 Task: Create a rule from the Routing list, Task moved to a section -> Set Priority in the project AgileQuest , set the section as Done clear the priority
Action: Mouse moved to (992, 167)
Screenshot: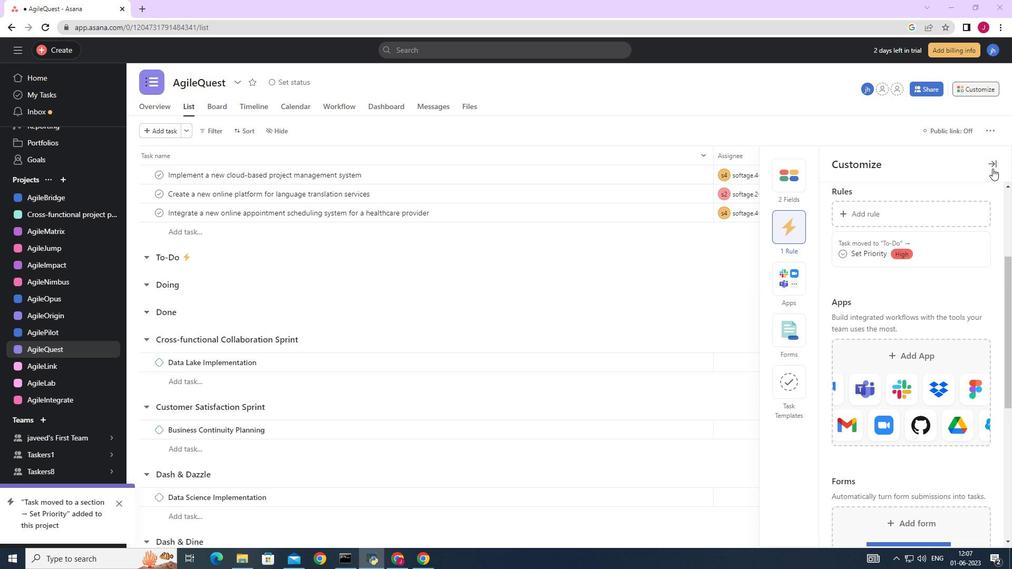 
Action: Mouse pressed left at (992, 167)
Screenshot: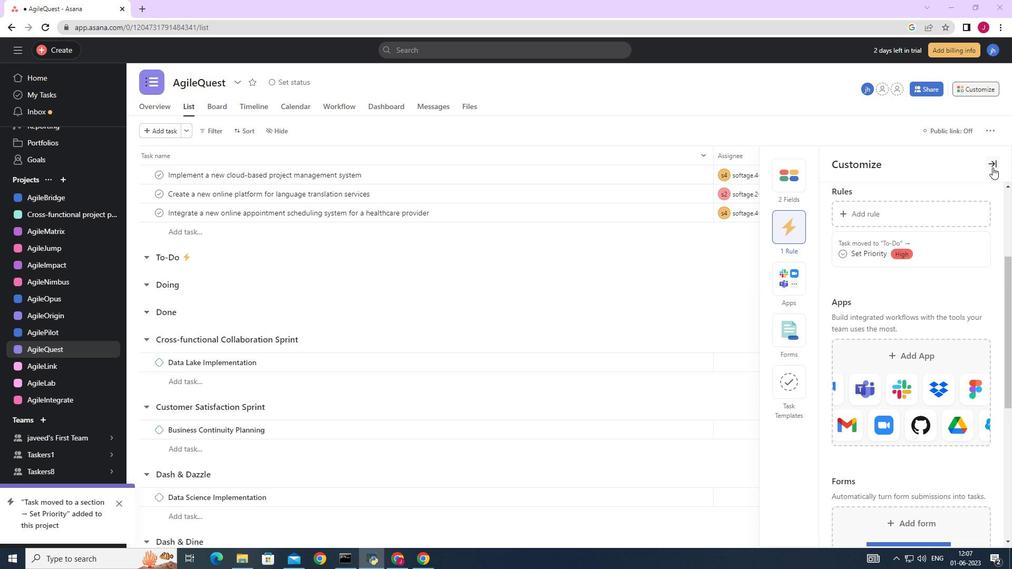 
Action: Mouse moved to (981, 88)
Screenshot: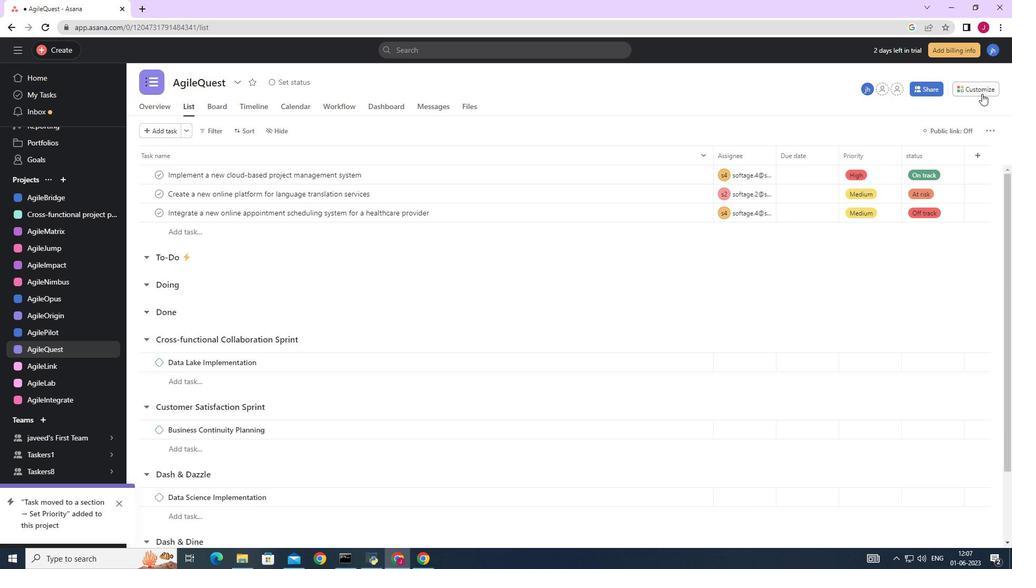 
Action: Mouse pressed left at (981, 88)
Screenshot: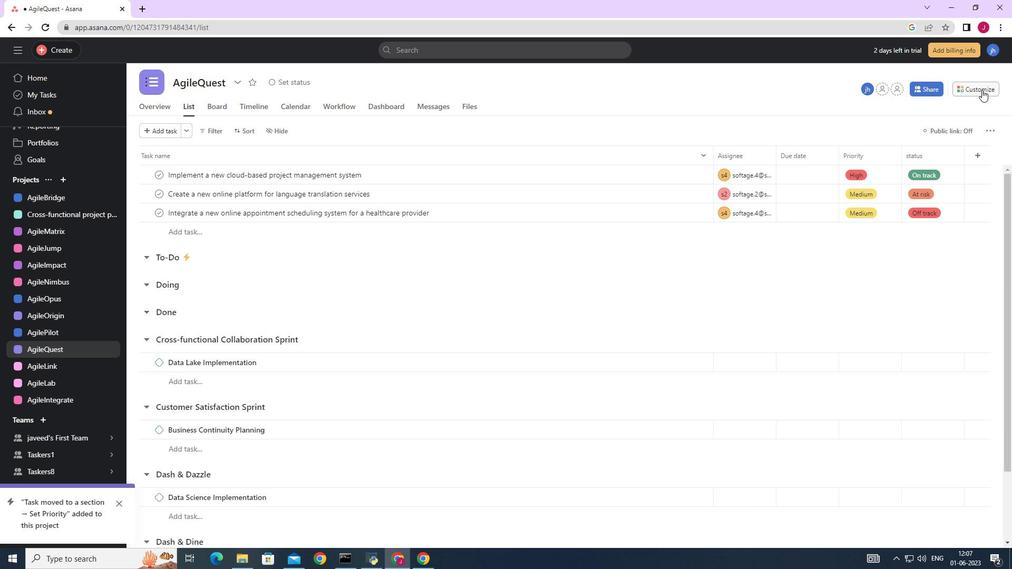 
Action: Mouse moved to (784, 234)
Screenshot: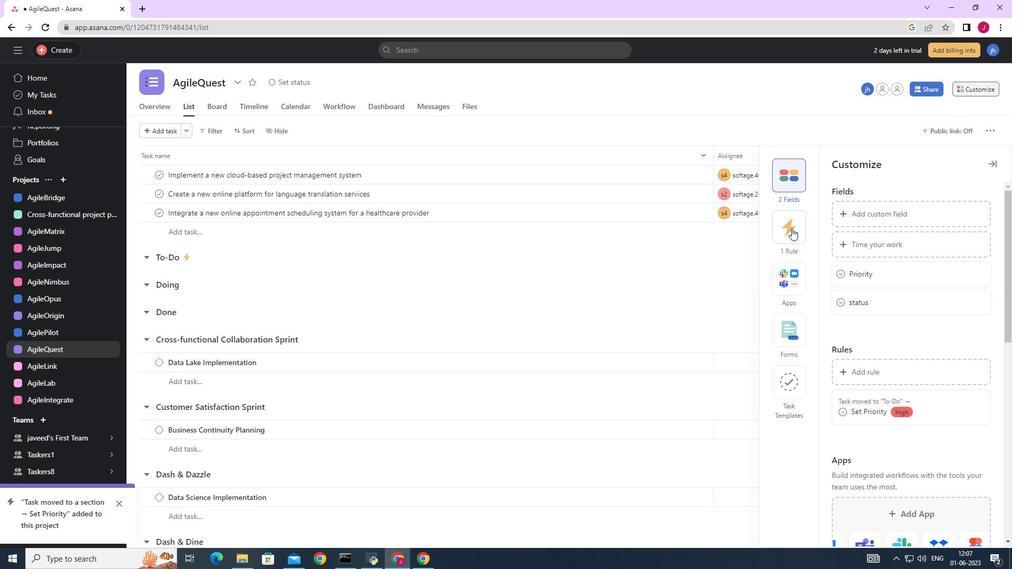 
Action: Mouse pressed left at (784, 234)
Screenshot: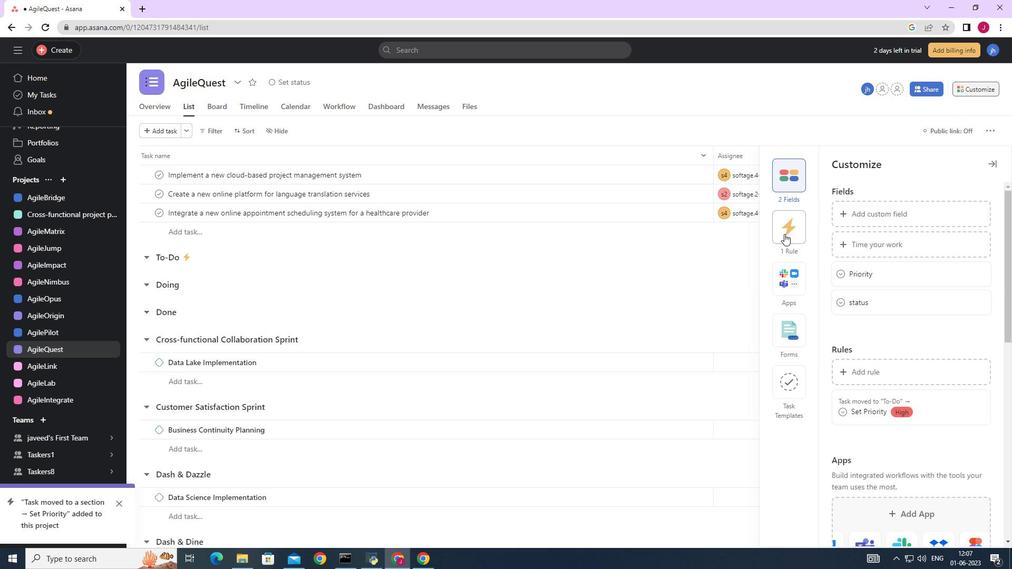 
Action: Mouse moved to (877, 214)
Screenshot: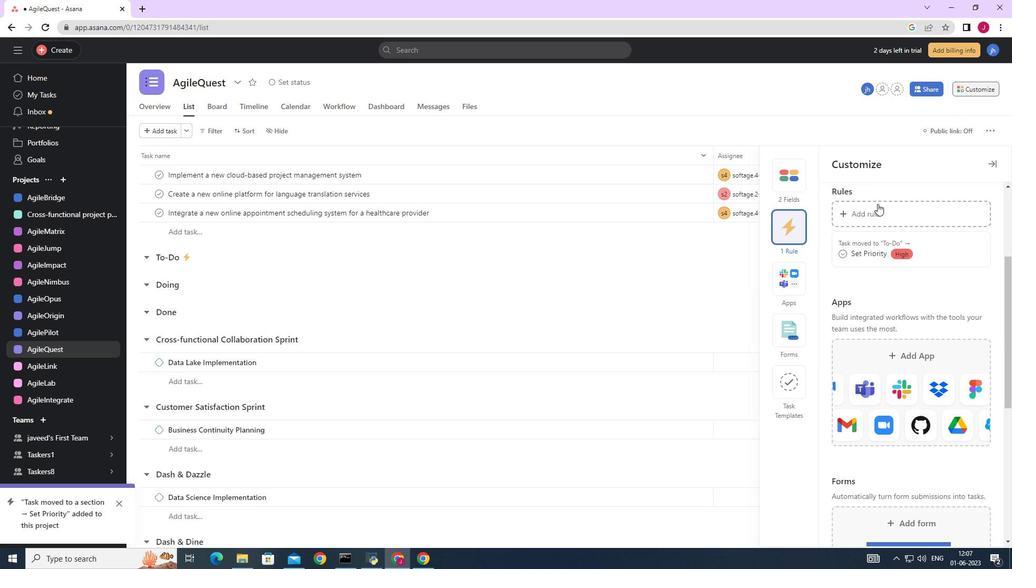 
Action: Mouse pressed left at (877, 214)
Screenshot: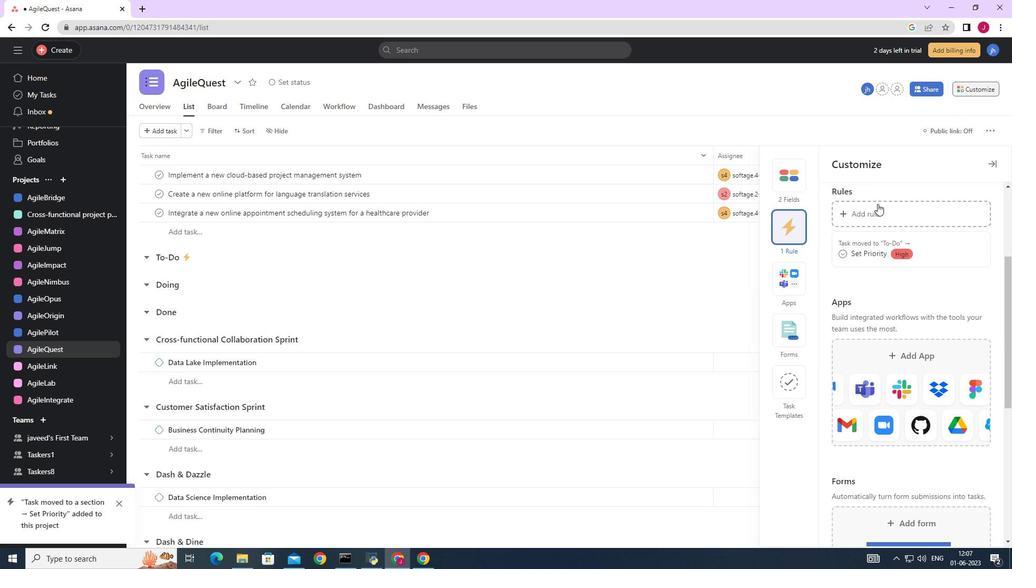 
Action: Mouse moved to (219, 138)
Screenshot: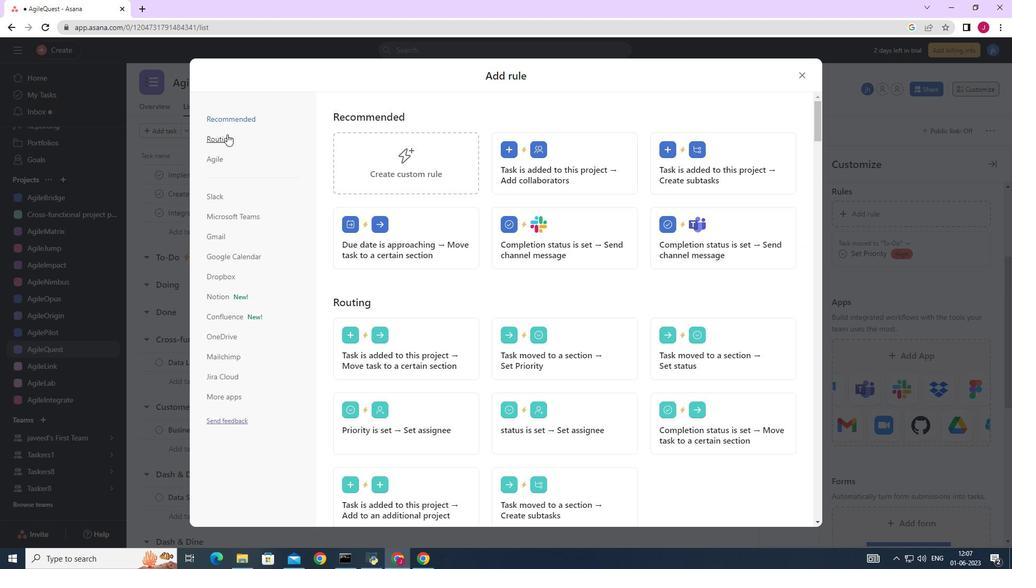 
Action: Mouse pressed left at (219, 138)
Screenshot: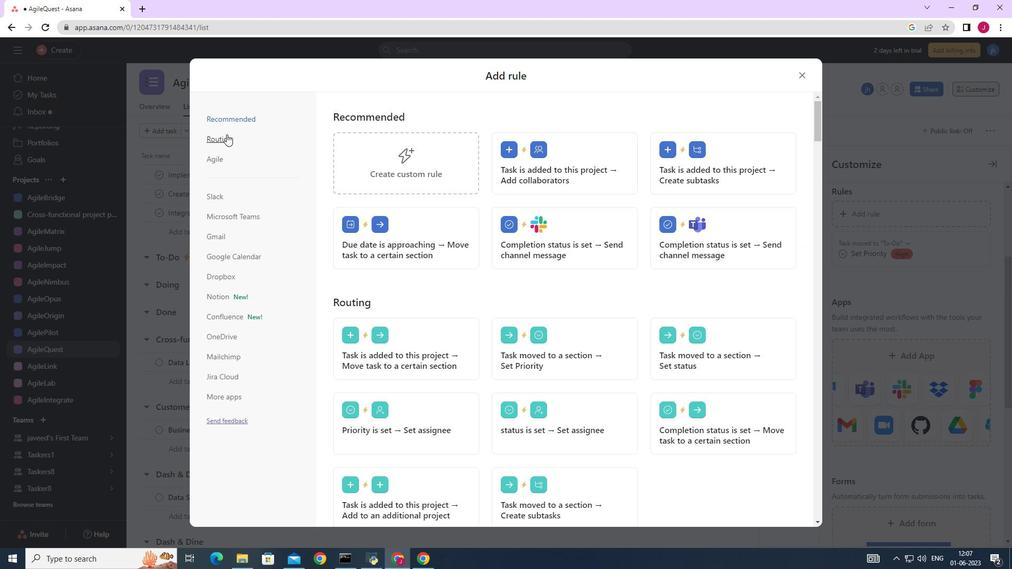 
Action: Mouse moved to (609, 162)
Screenshot: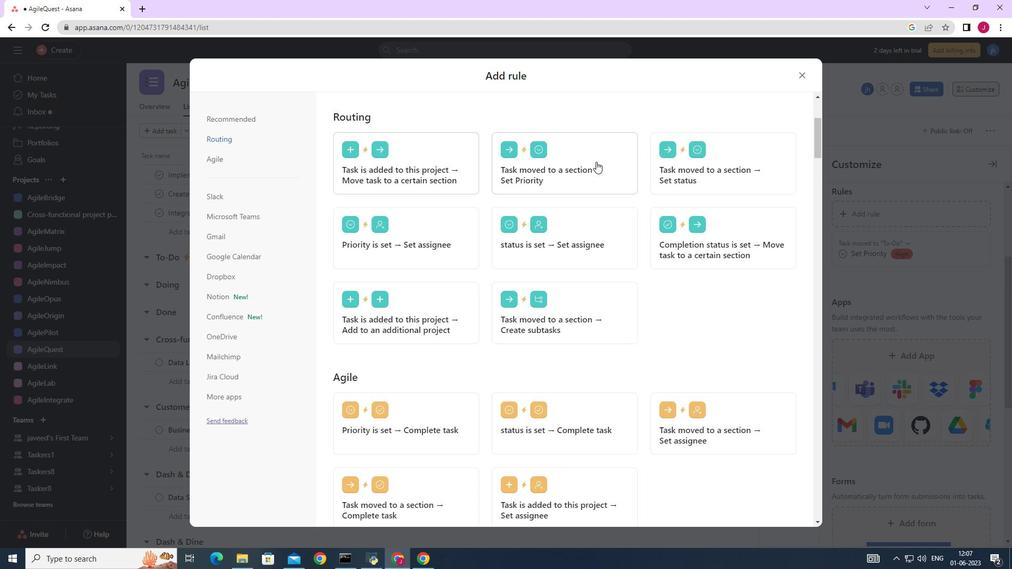 
Action: Mouse pressed left at (609, 162)
Screenshot: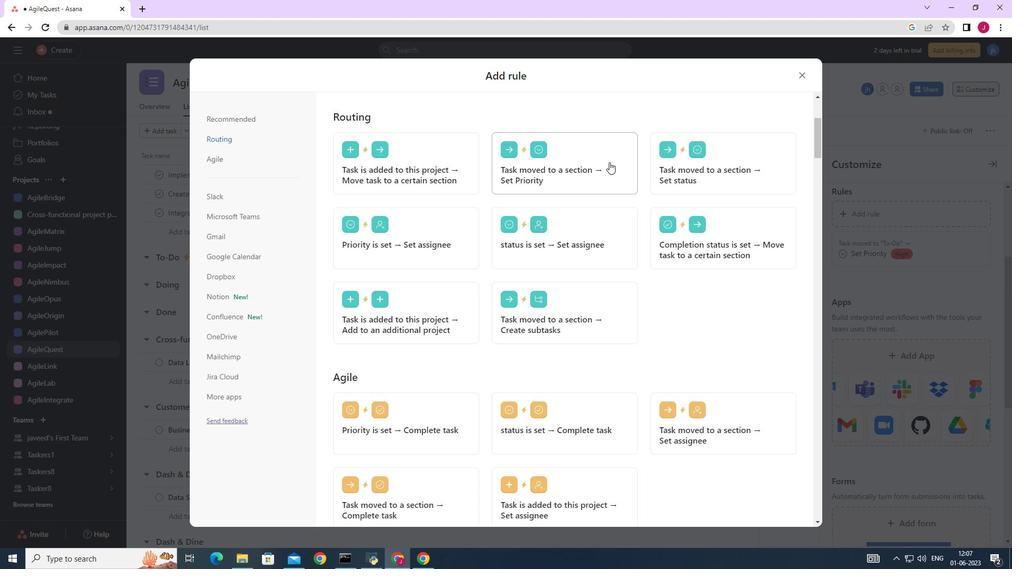 
Action: Mouse moved to (366, 279)
Screenshot: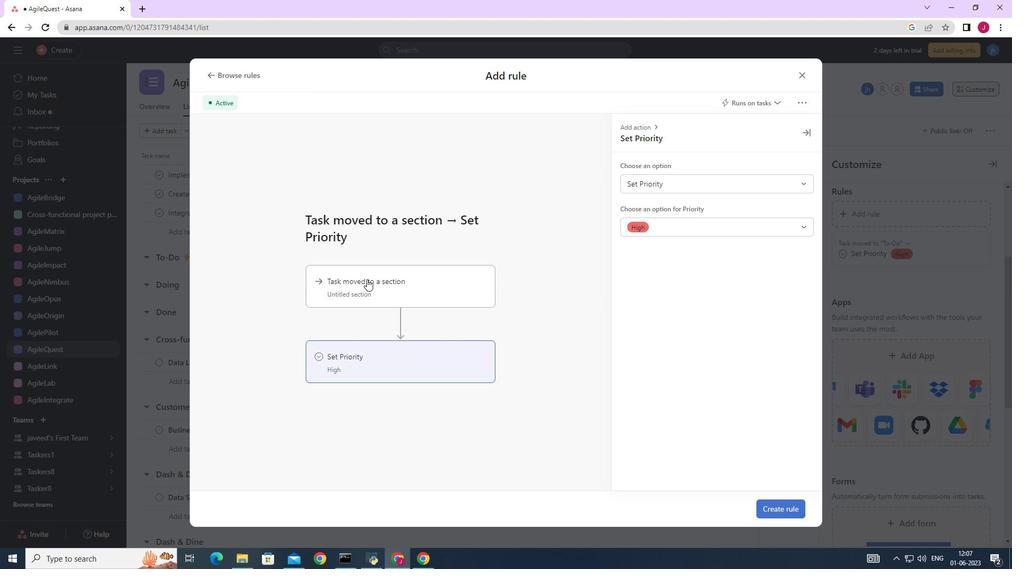 
Action: Mouse pressed left at (366, 279)
Screenshot: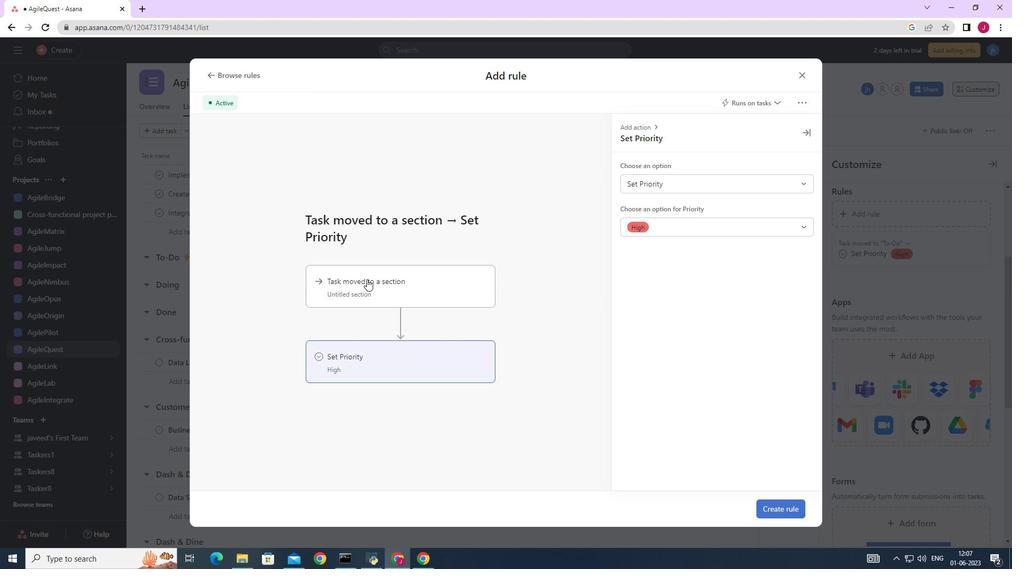 
Action: Mouse moved to (663, 184)
Screenshot: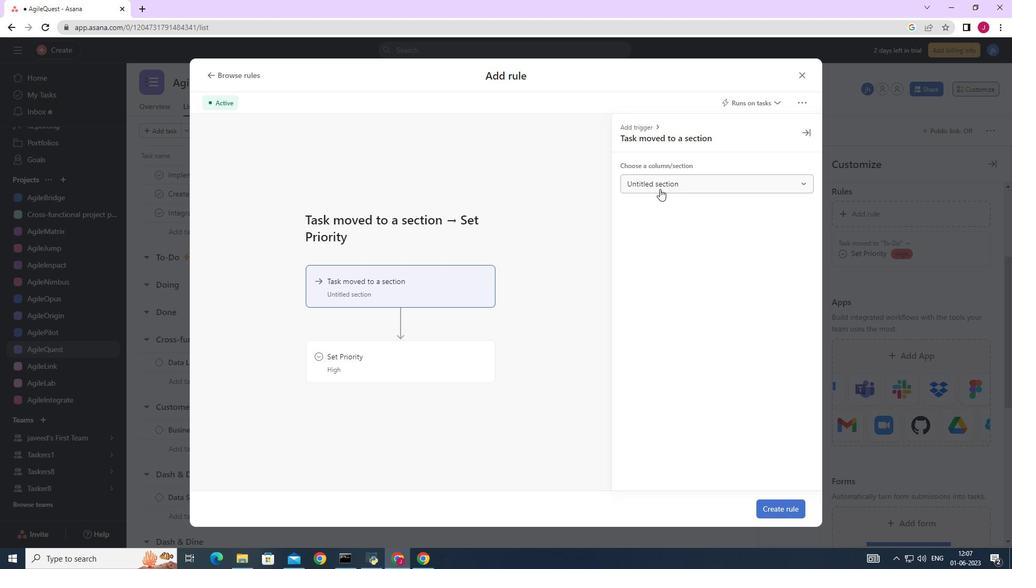 
Action: Mouse pressed left at (663, 184)
Screenshot: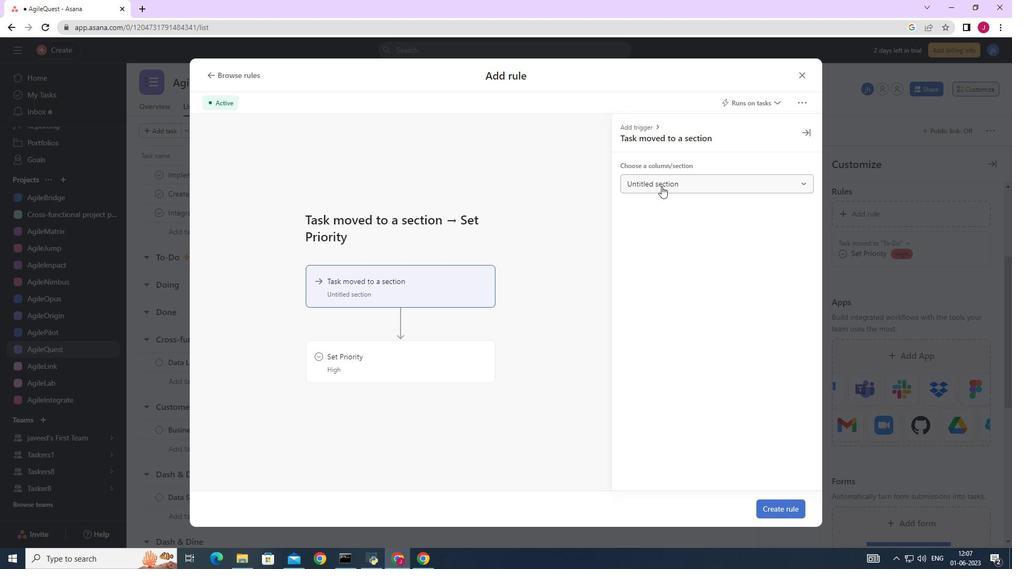 
Action: Mouse moved to (653, 265)
Screenshot: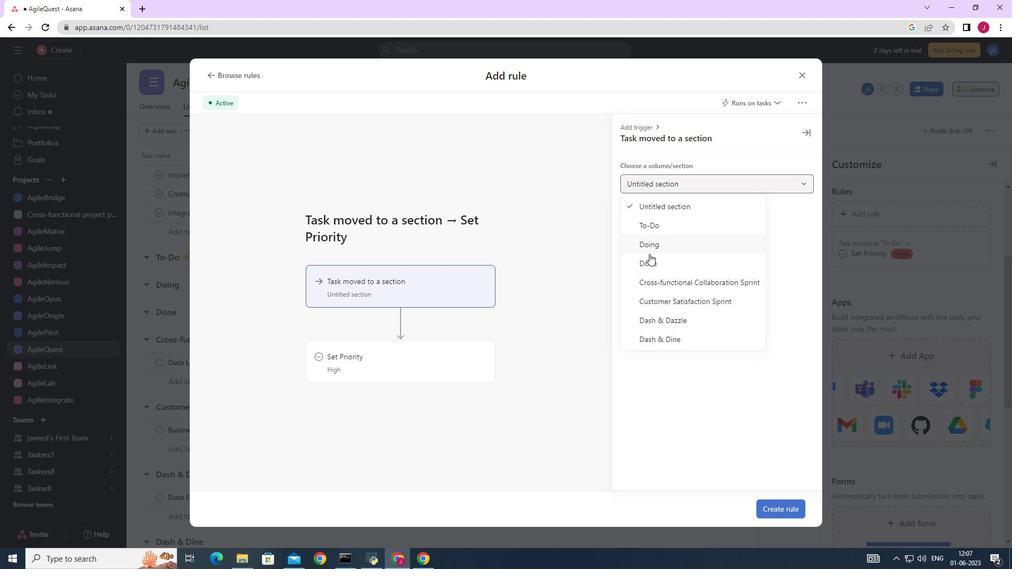 
Action: Mouse pressed left at (653, 265)
Screenshot: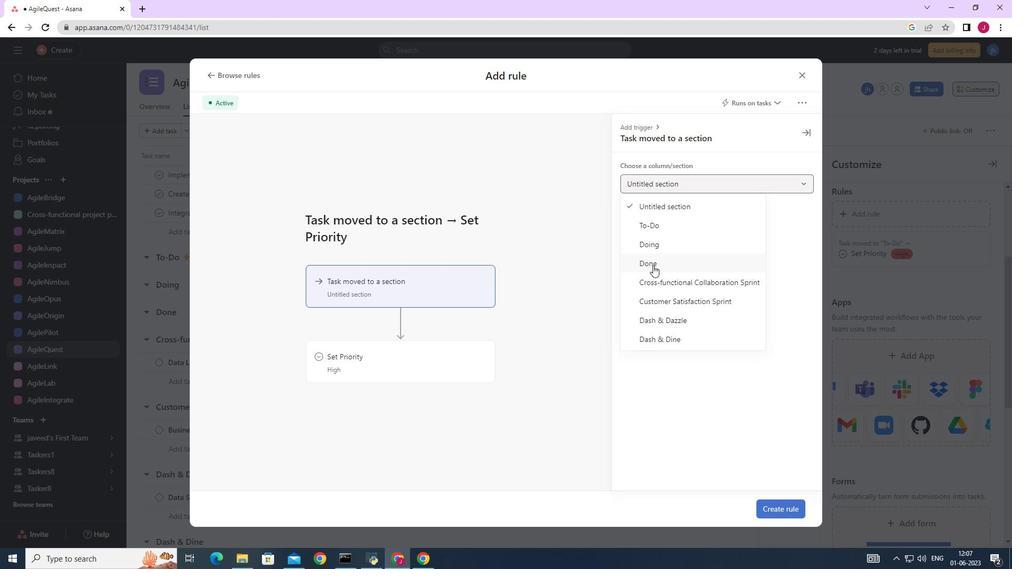 
Action: Mouse moved to (412, 355)
Screenshot: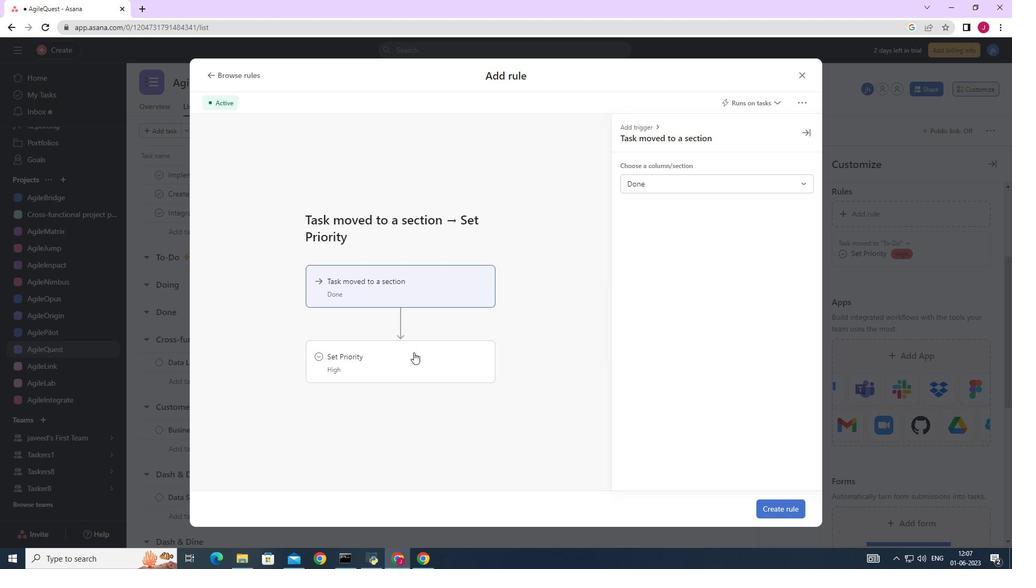 
Action: Mouse pressed left at (412, 355)
Screenshot: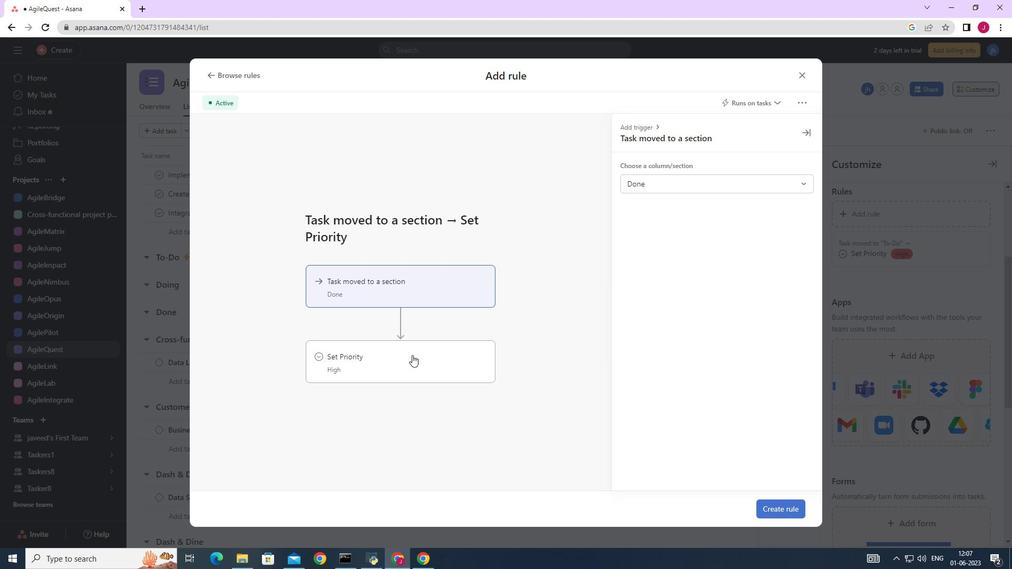 
Action: Mouse moved to (670, 178)
Screenshot: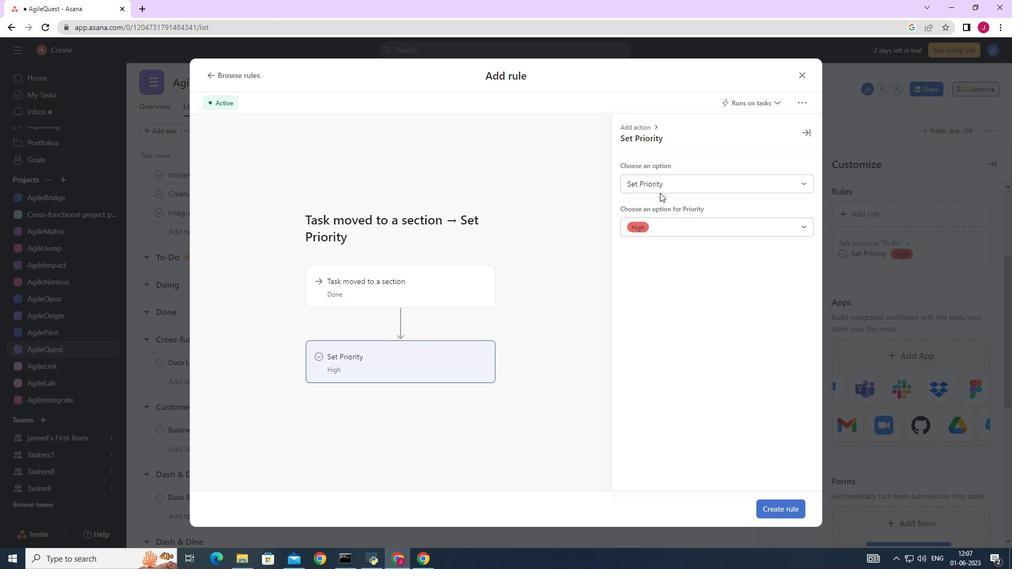 
Action: Mouse pressed left at (670, 178)
Screenshot: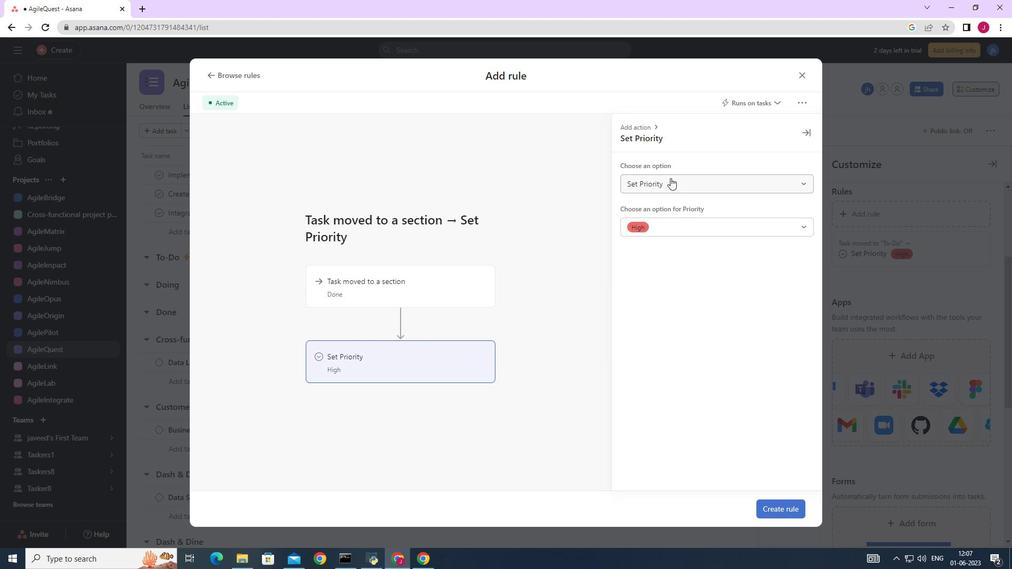 
Action: Mouse moved to (673, 224)
Screenshot: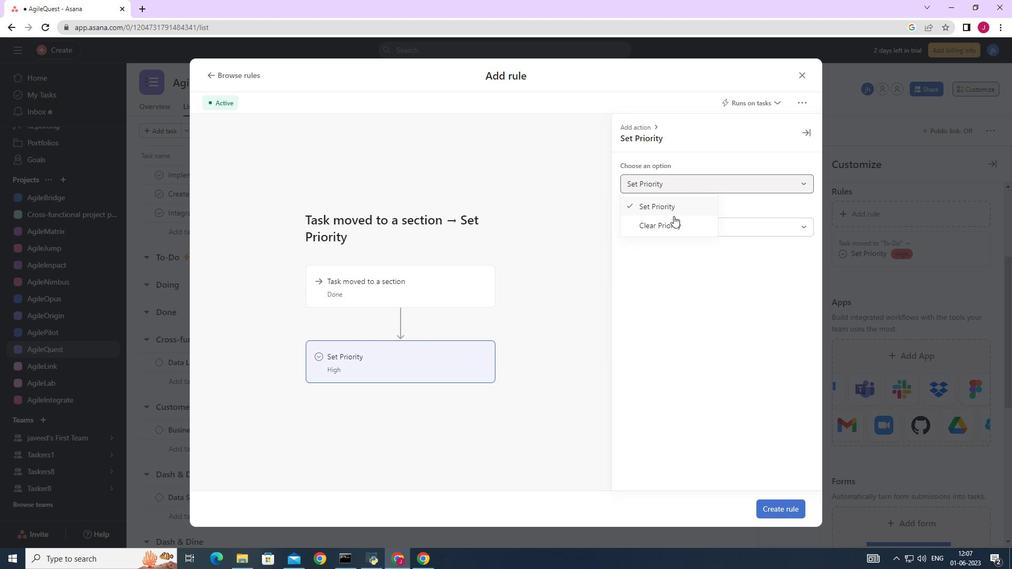
Action: Mouse pressed left at (673, 224)
Screenshot: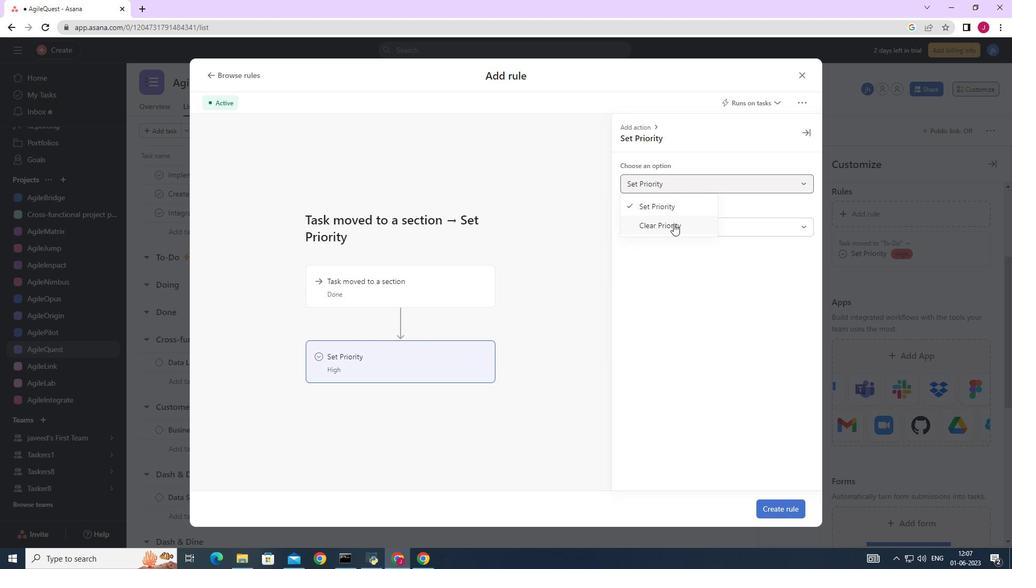 
Action: Mouse moved to (455, 363)
Screenshot: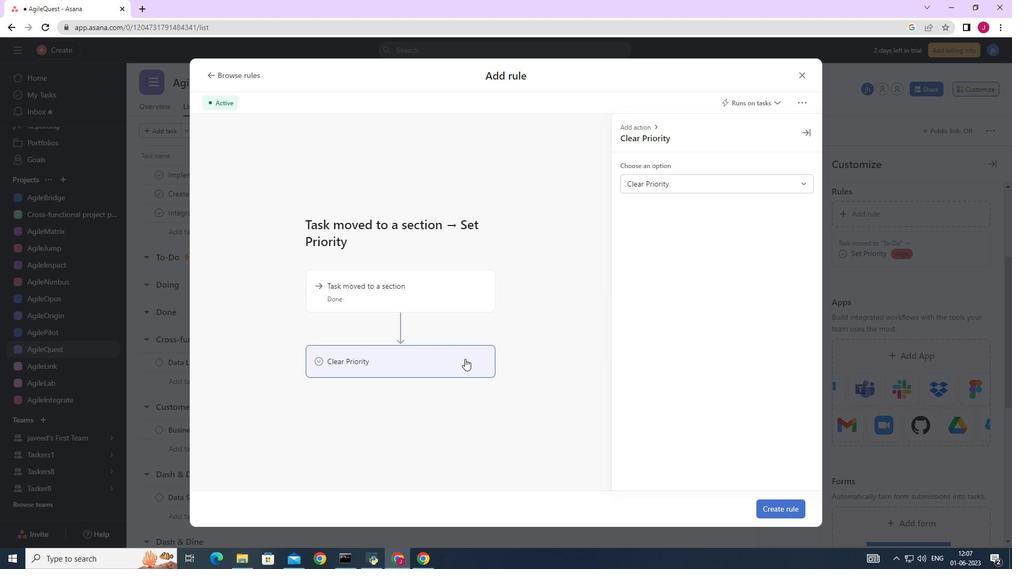
Action: Mouse pressed left at (455, 363)
Screenshot: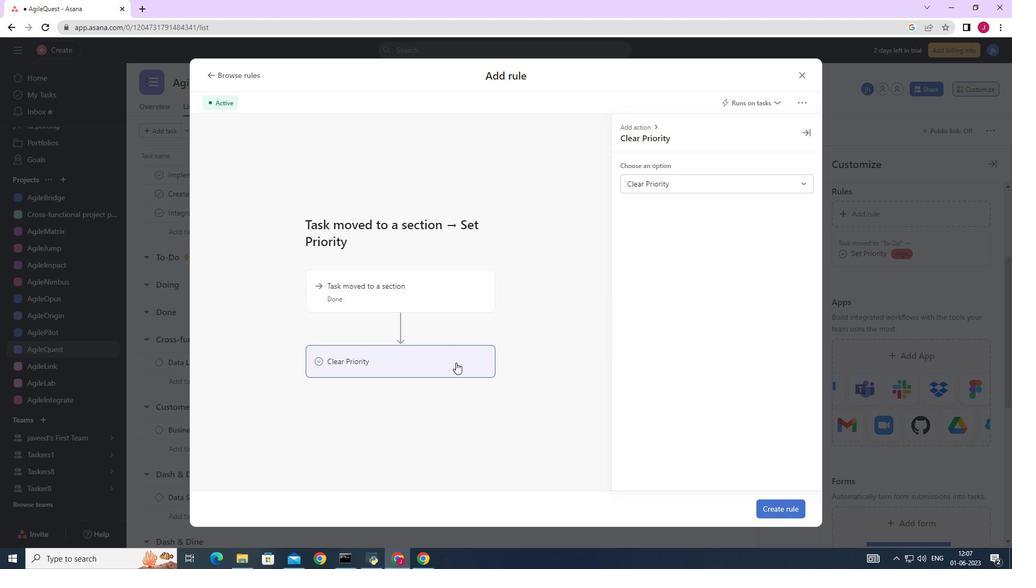 
Action: Mouse moved to (782, 505)
Screenshot: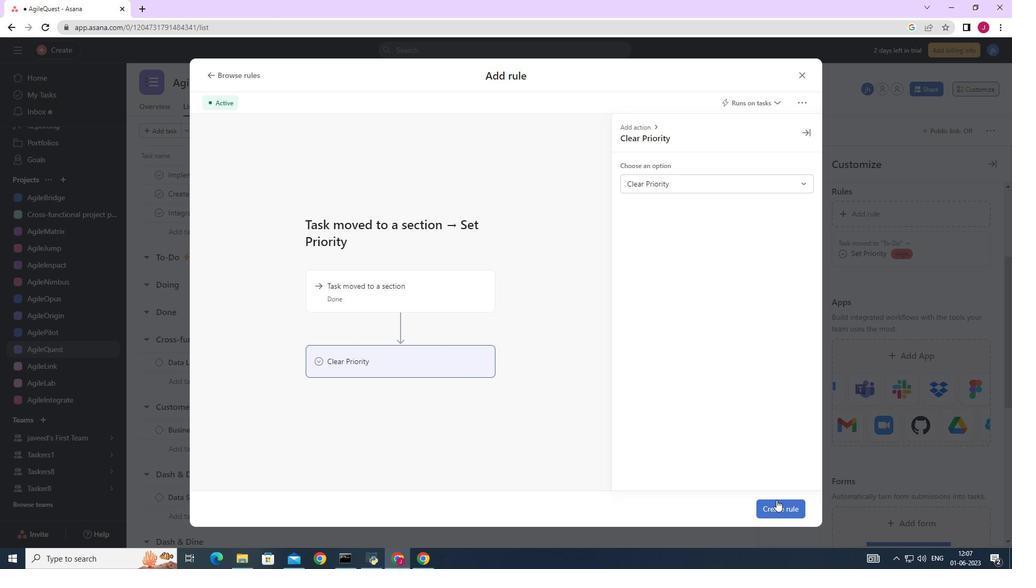 
Action: Mouse pressed left at (782, 505)
Screenshot: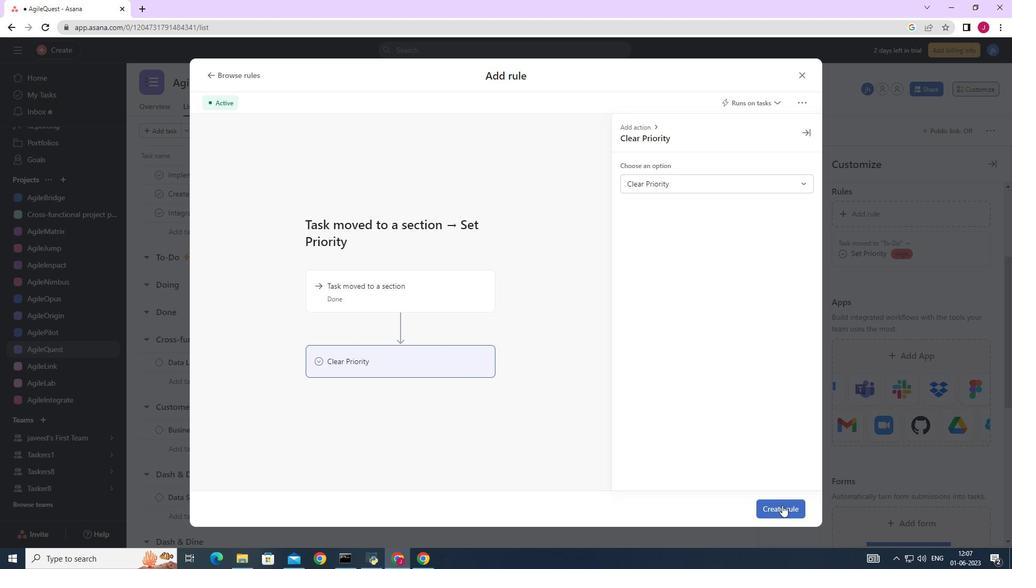 
Action: Mouse moved to (778, 495)
Screenshot: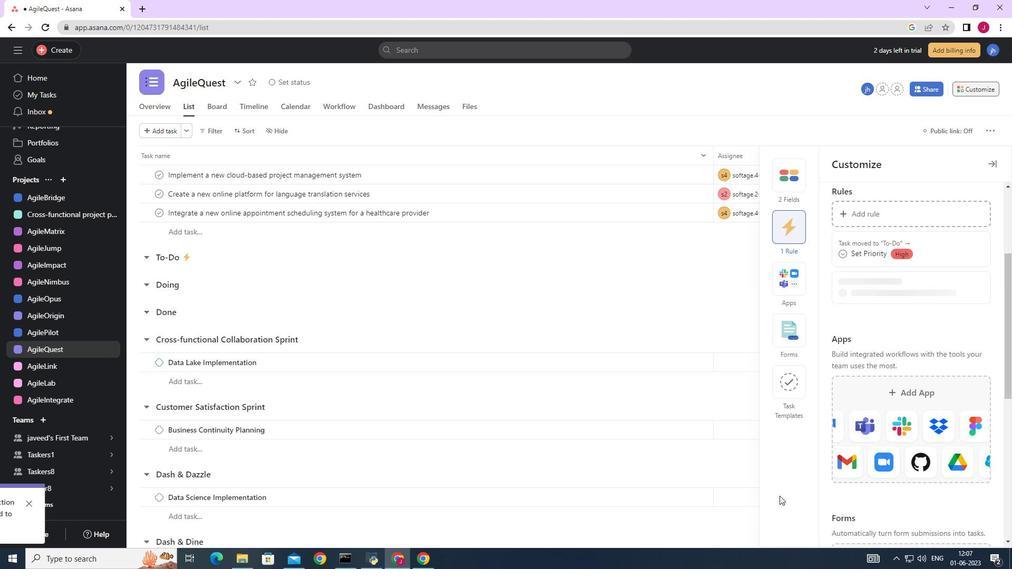 
